 Task: In the sheet Budget Analysis ToolFont size of heading  18 Font style of dataoswald 'Font size of data '9 Alignment of headline & dataAlign center.   Fill color in heading, Red Font color of dataIn the sheet   Turbo Sales log   book
Action: Mouse moved to (345, 158)
Screenshot: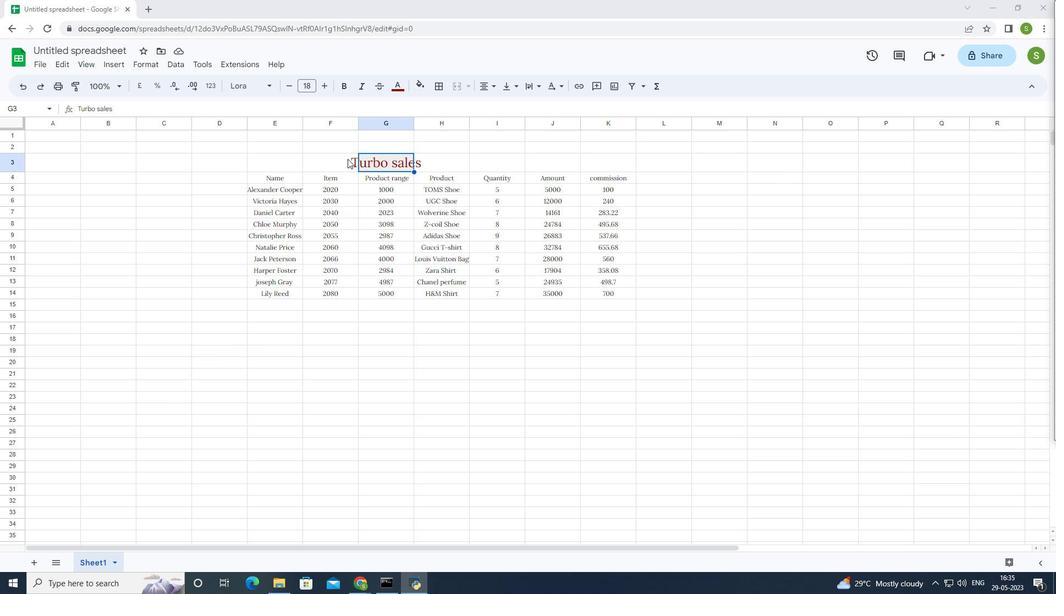
Action: Mouse pressed left at (345, 158)
Screenshot: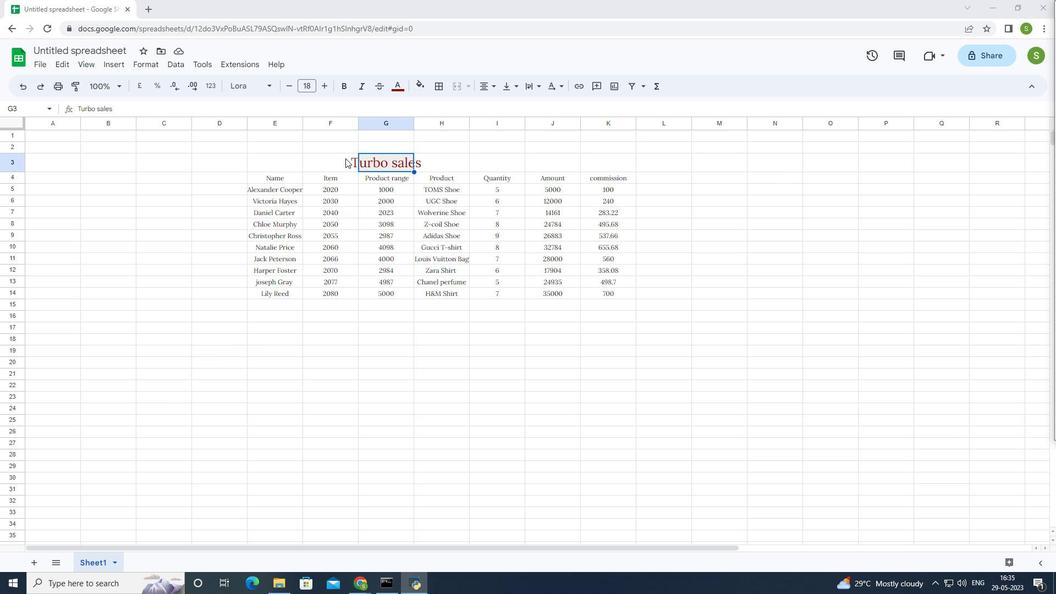 
Action: Mouse moved to (356, 155)
Screenshot: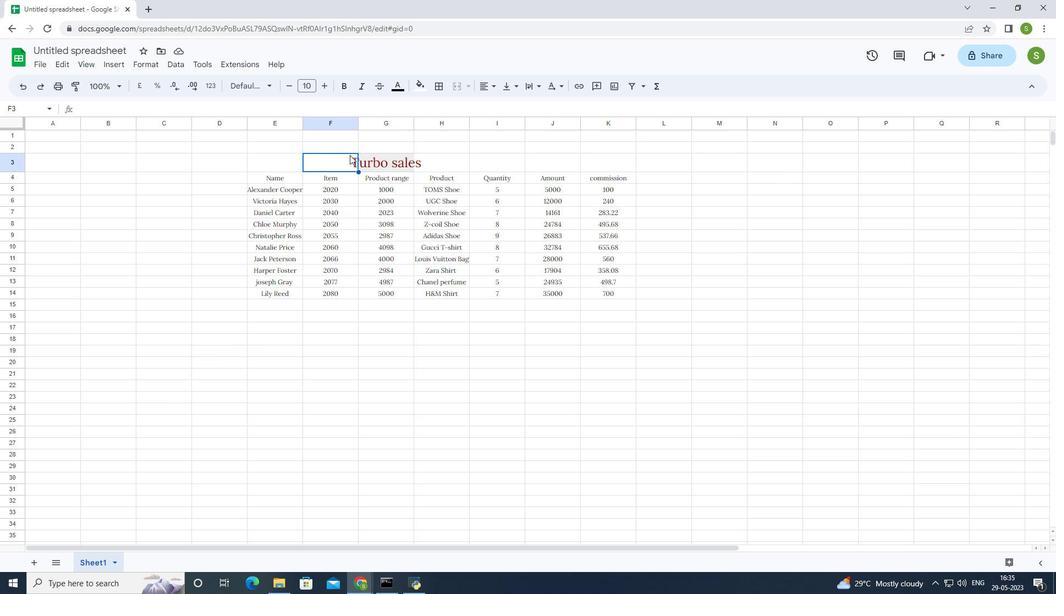 
Action: Mouse pressed left at (356, 155)
Screenshot: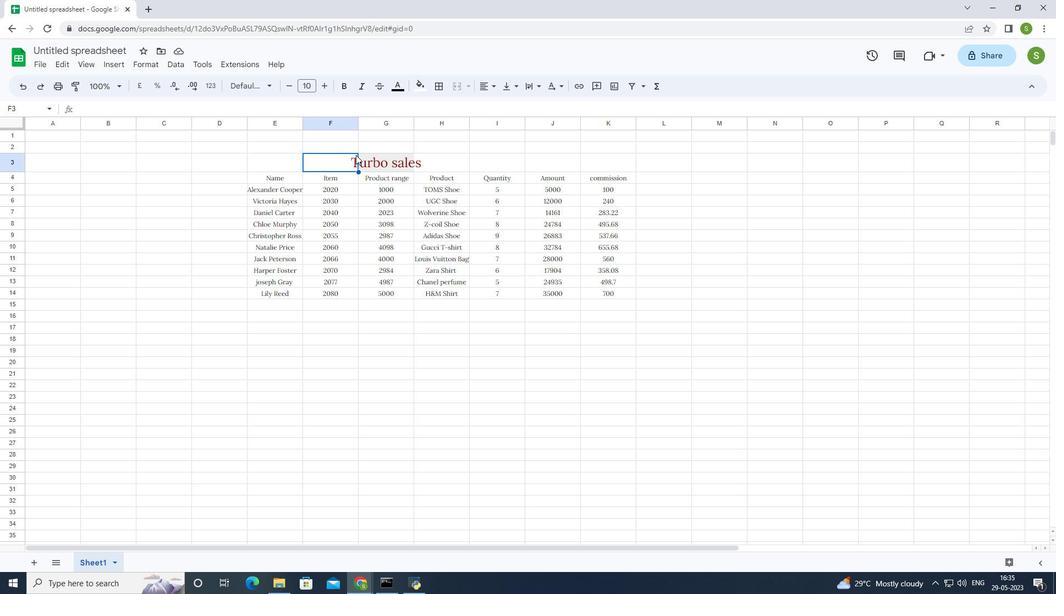 
Action: Mouse moved to (325, 84)
Screenshot: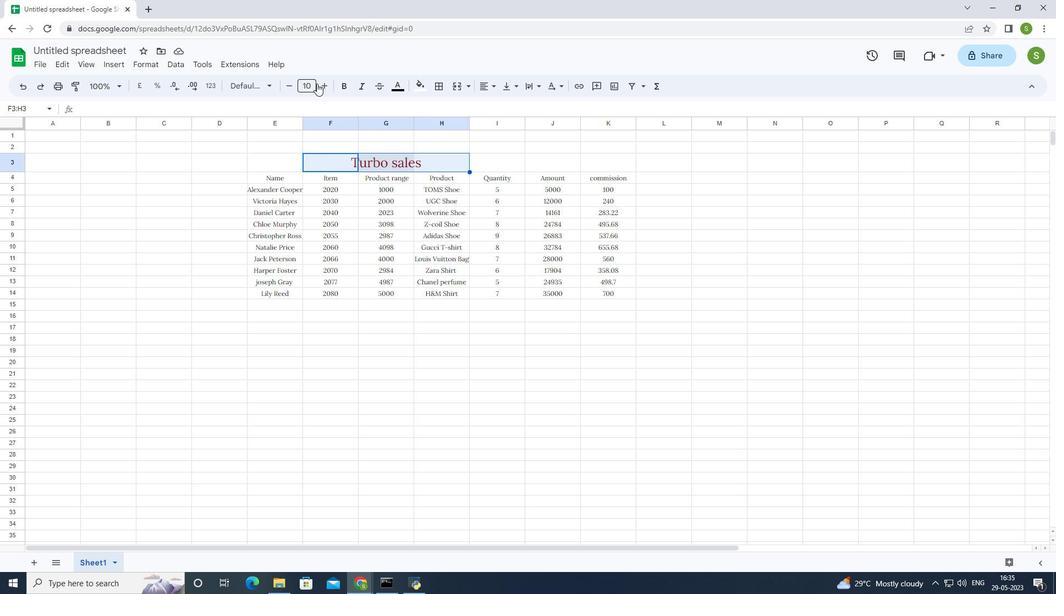 
Action: Mouse pressed left at (325, 84)
Screenshot: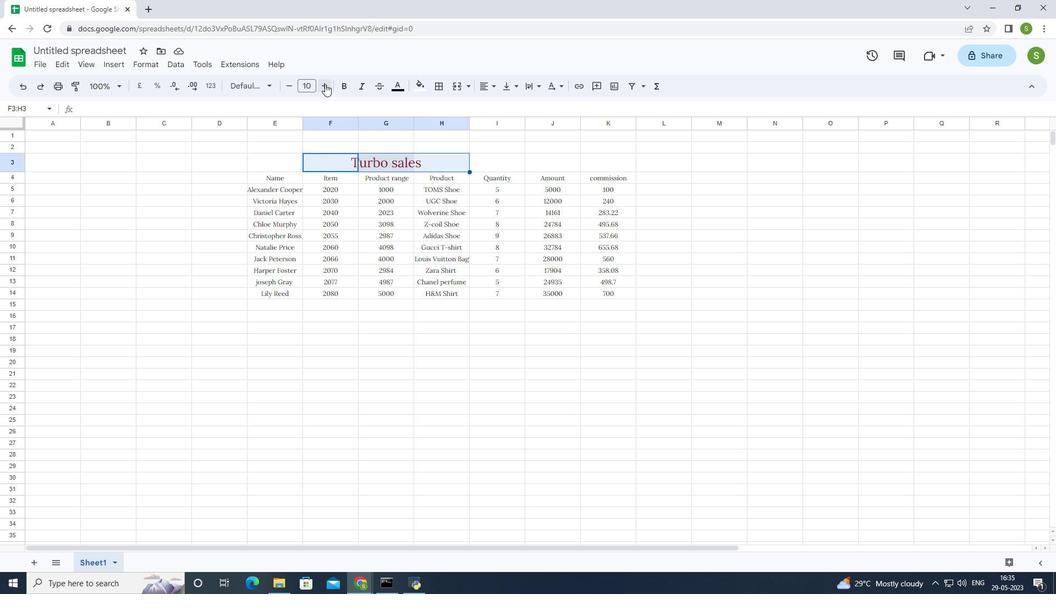 
Action: Mouse pressed left at (325, 84)
Screenshot: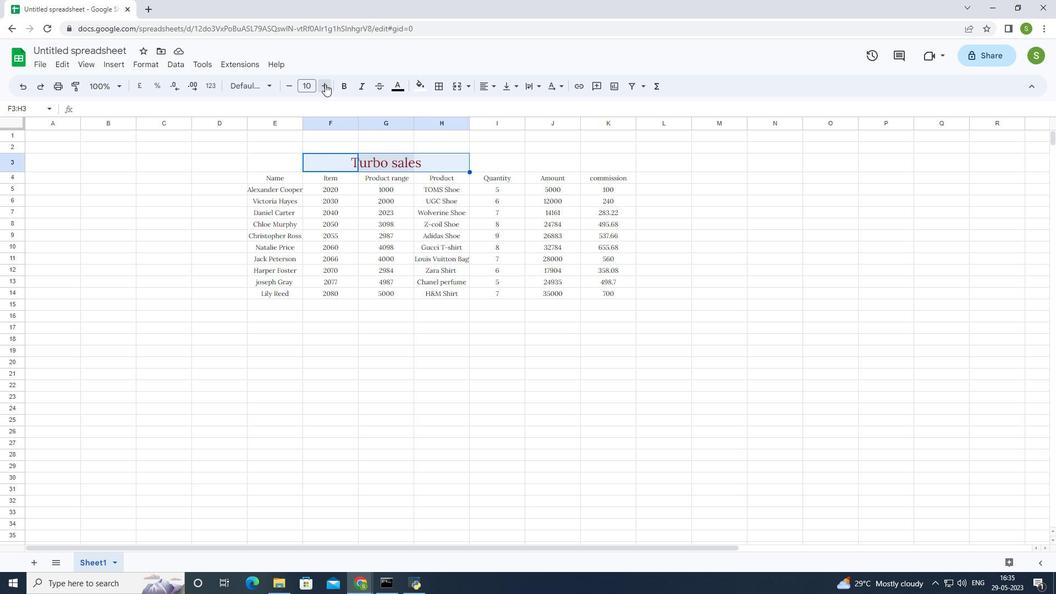 
Action: Mouse moved to (325, 84)
Screenshot: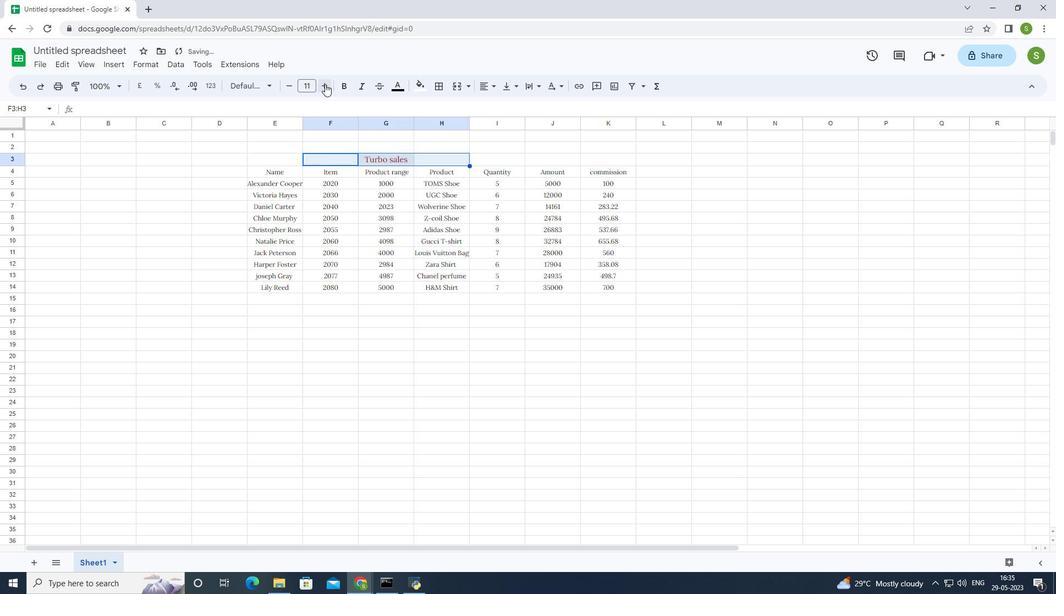 
Action: Mouse pressed left at (325, 84)
Screenshot: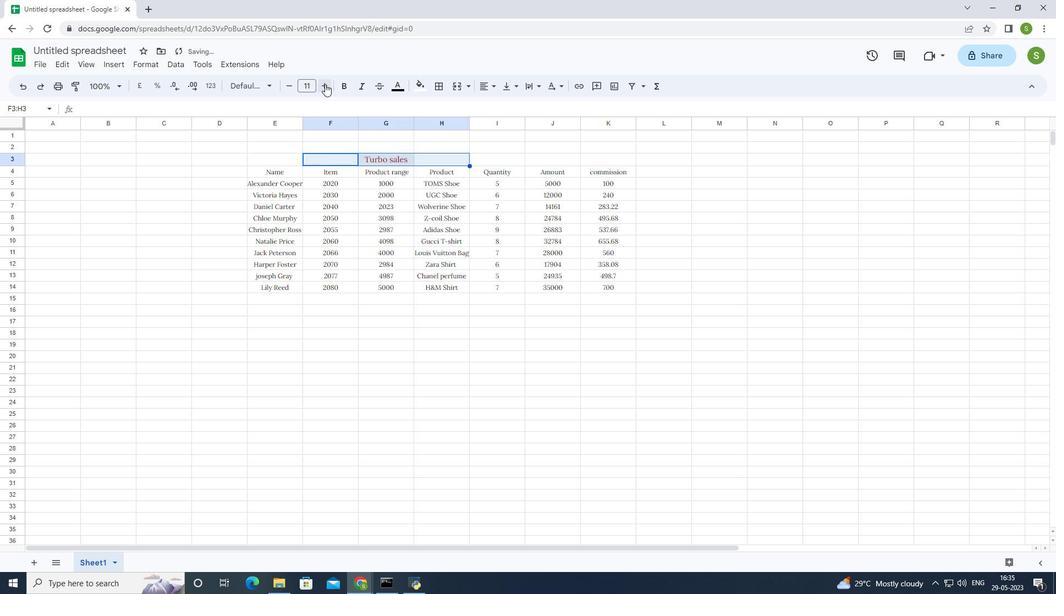 
Action: Mouse moved to (325, 85)
Screenshot: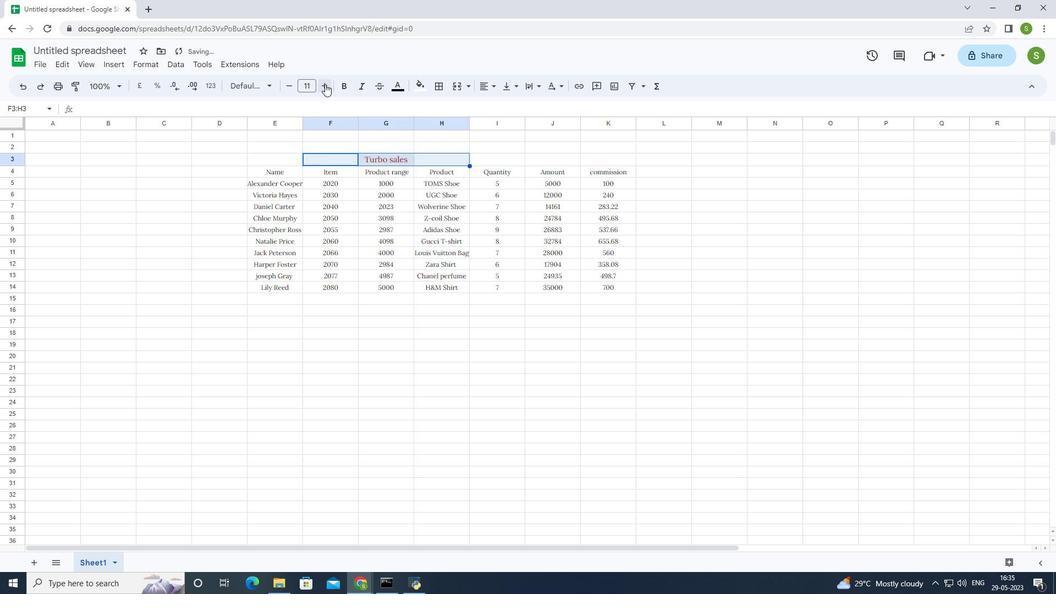 
Action: Mouse pressed left at (325, 85)
Screenshot: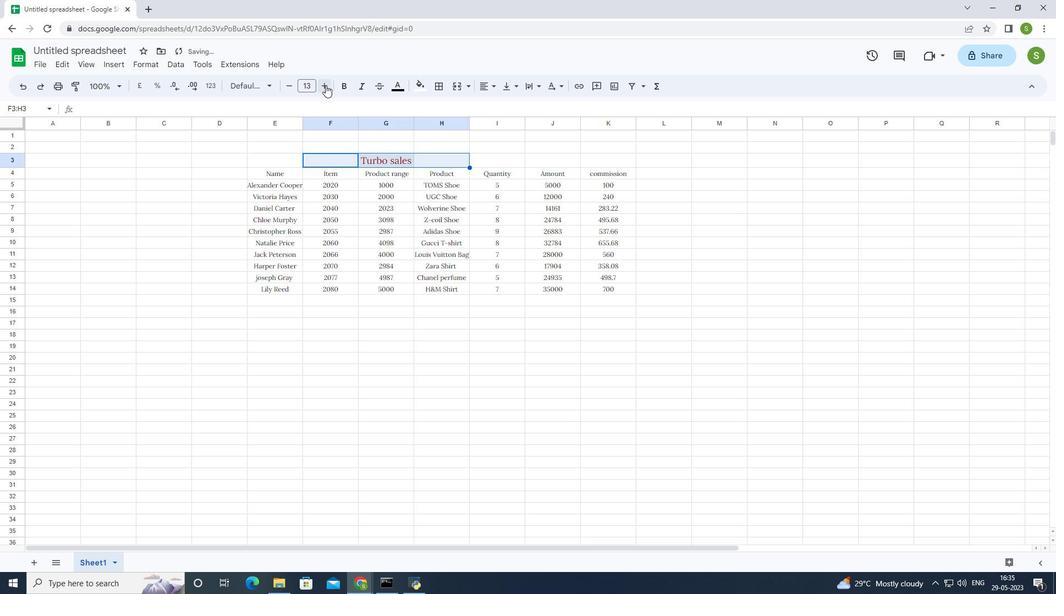 
Action: Mouse pressed left at (325, 85)
Screenshot: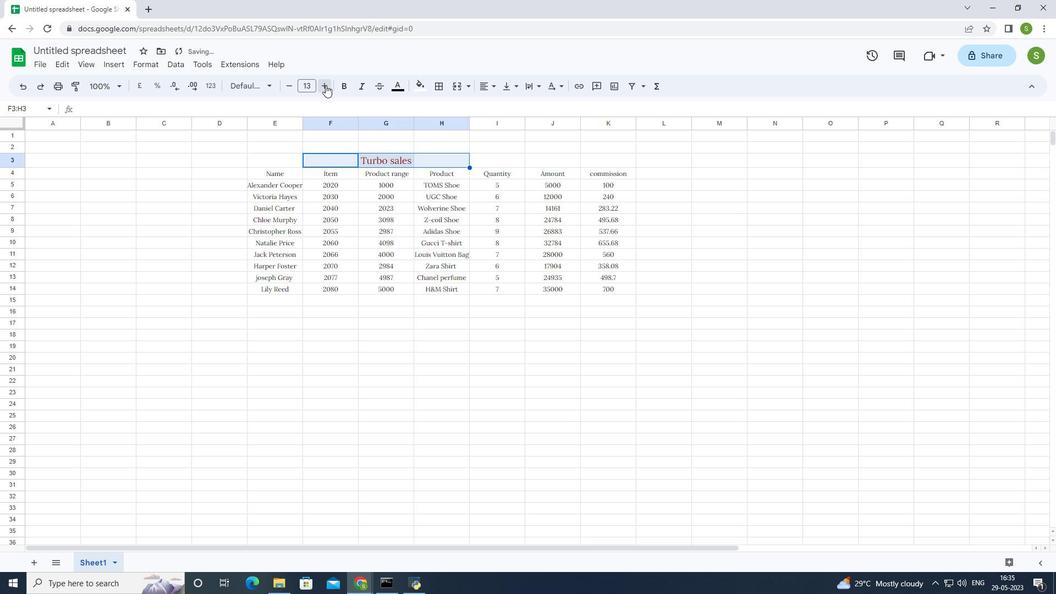 
Action: Mouse pressed left at (325, 85)
Screenshot: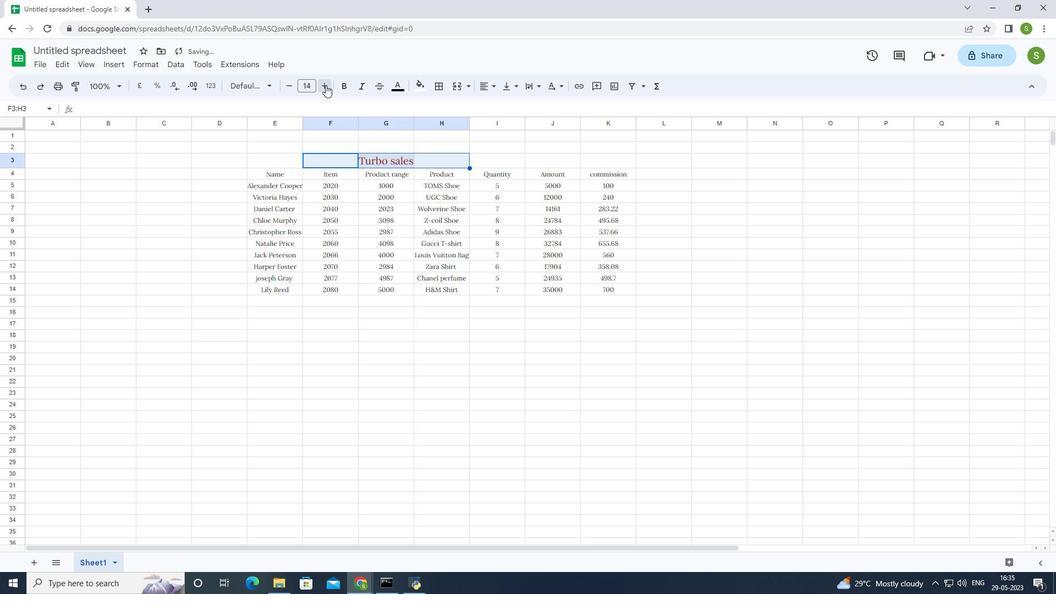
Action: Mouse pressed left at (325, 85)
Screenshot: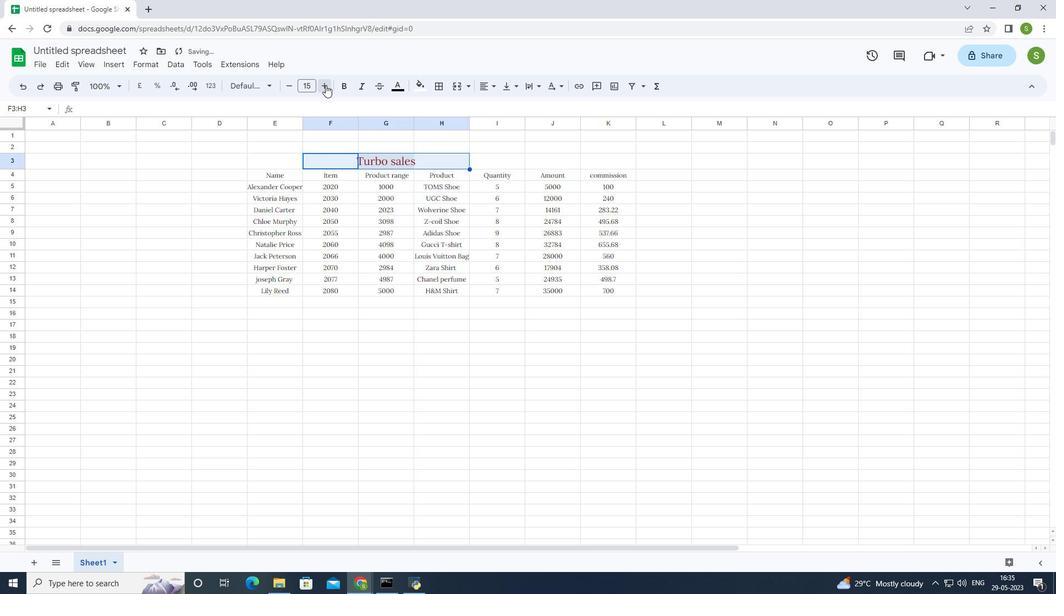 
Action: Mouse pressed left at (325, 85)
Screenshot: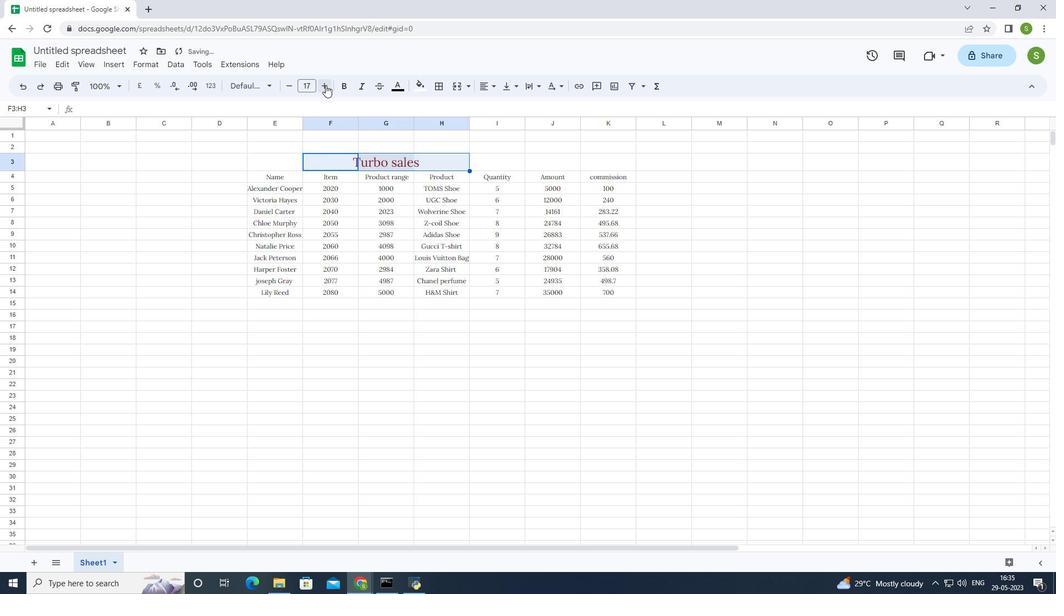 
Action: Mouse moved to (418, 81)
Screenshot: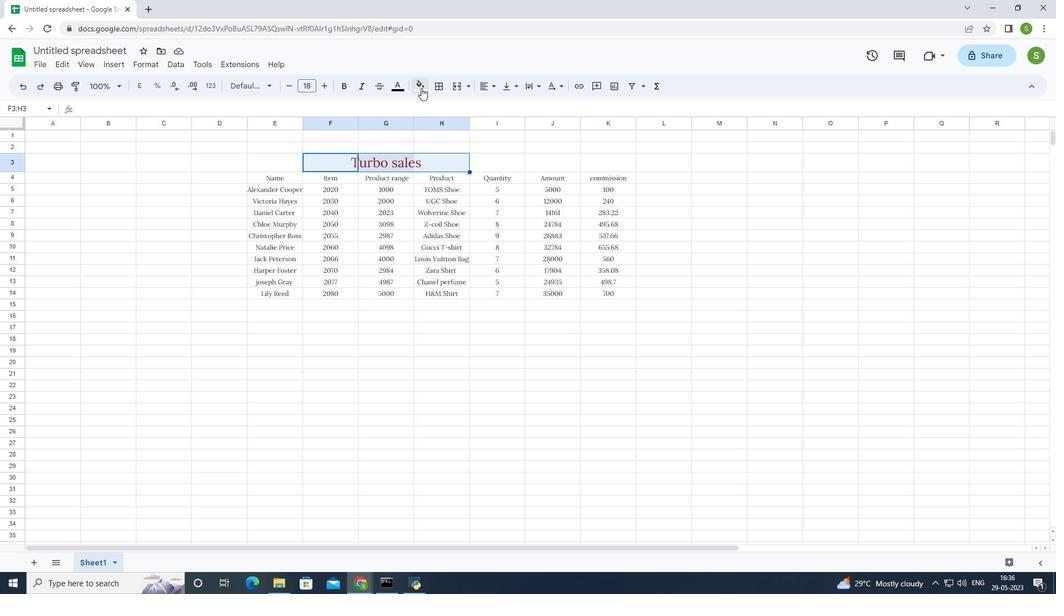 
Action: Mouse pressed left at (418, 81)
Screenshot: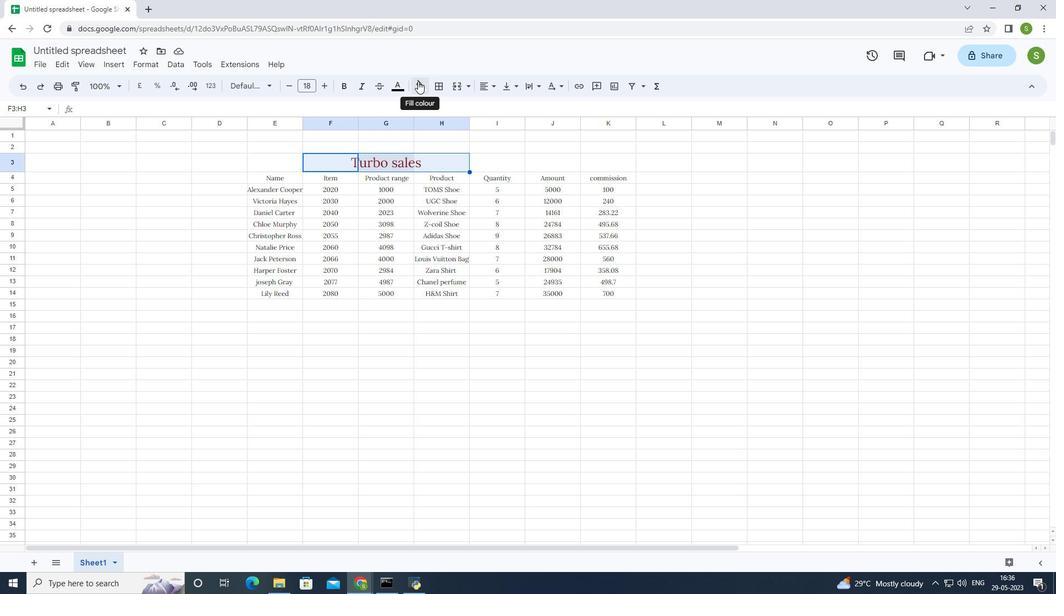 
Action: Mouse moved to (433, 133)
Screenshot: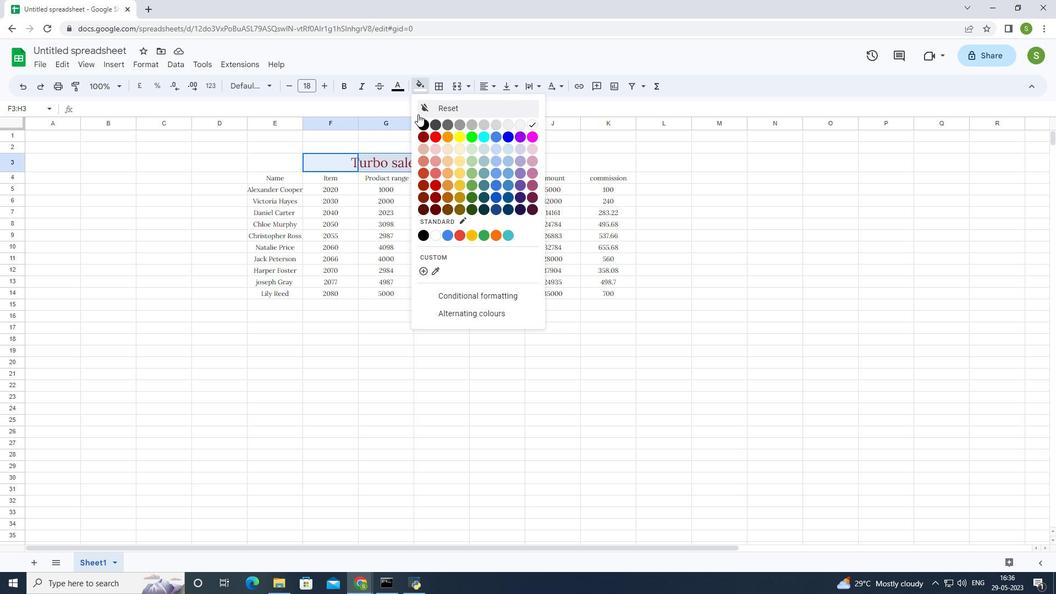 
Action: Mouse pressed left at (433, 133)
Screenshot: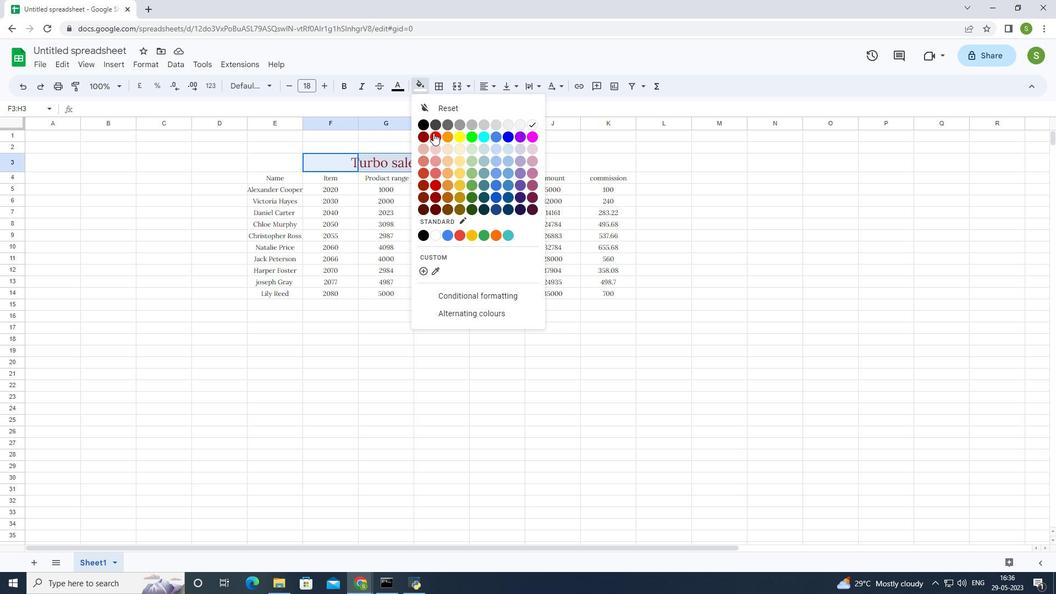 
Action: Mouse moved to (259, 173)
Screenshot: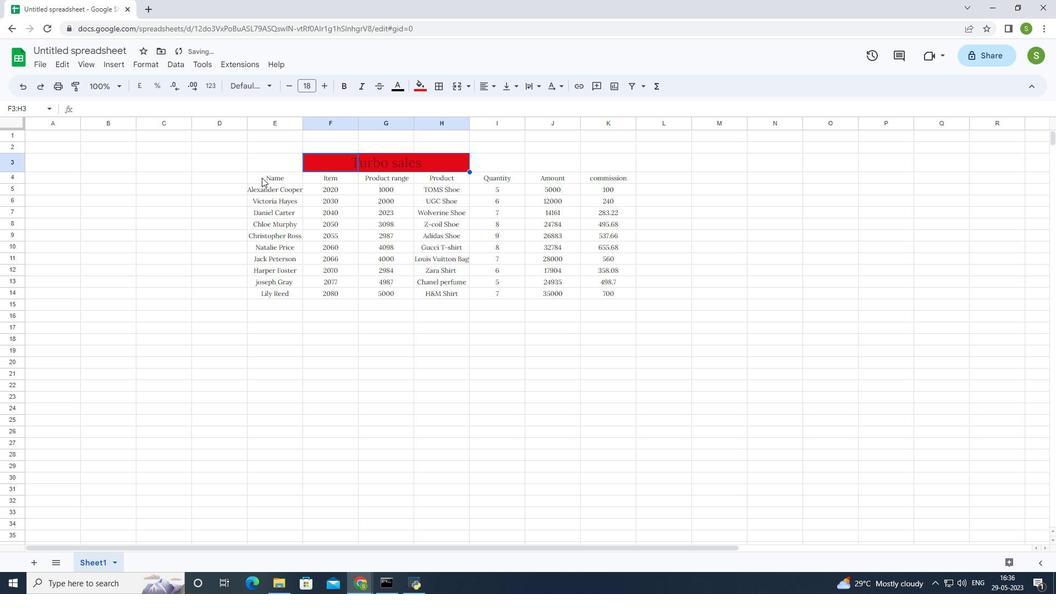 
Action: Mouse pressed left at (259, 173)
Screenshot: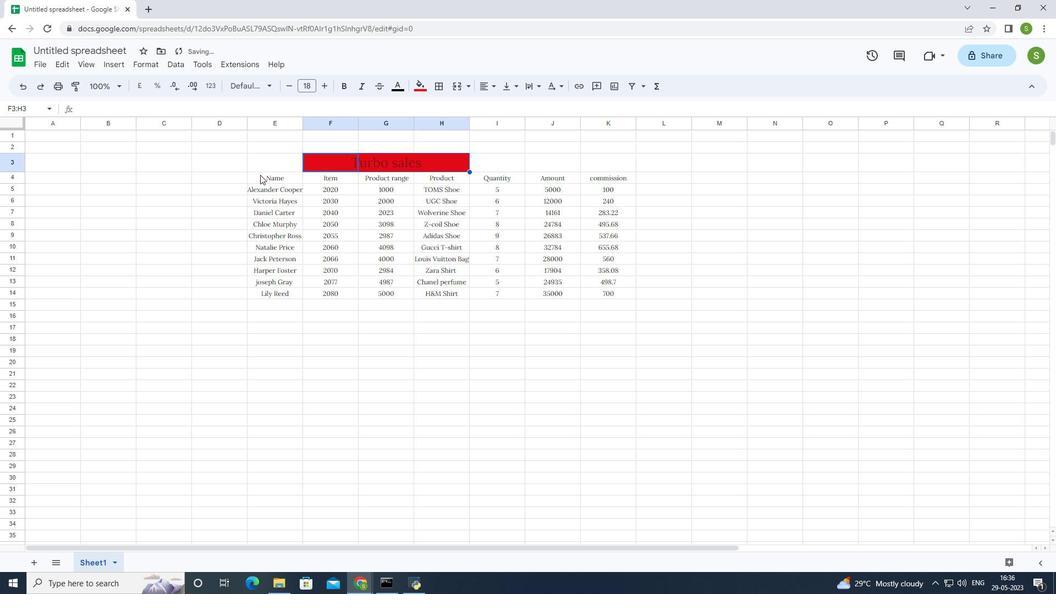 
Action: Mouse moved to (392, 81)
Screenshot: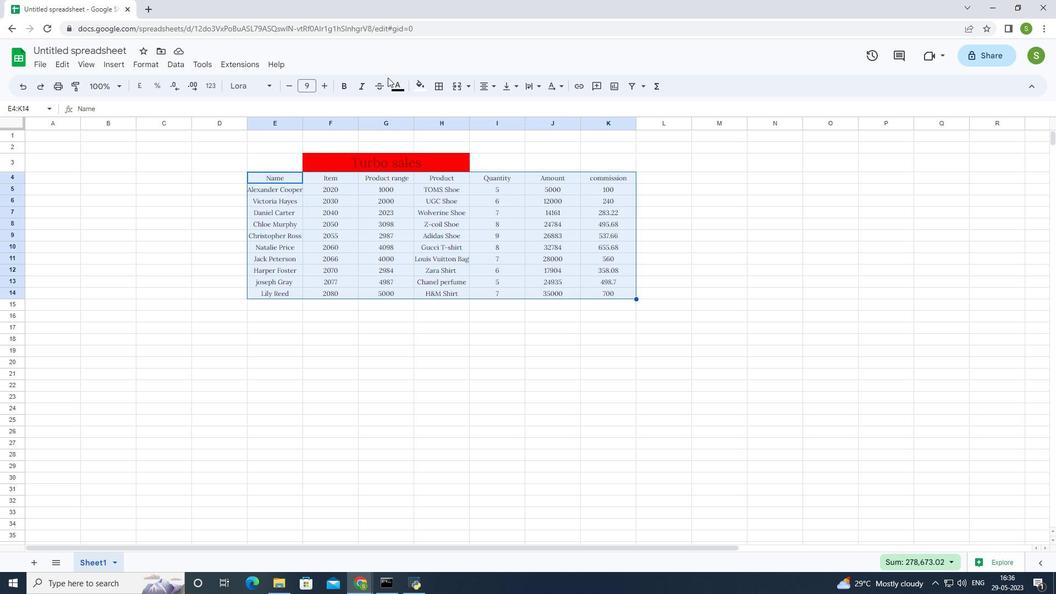 
Action: Mouse pressed left at (392, 81)
Screenshot: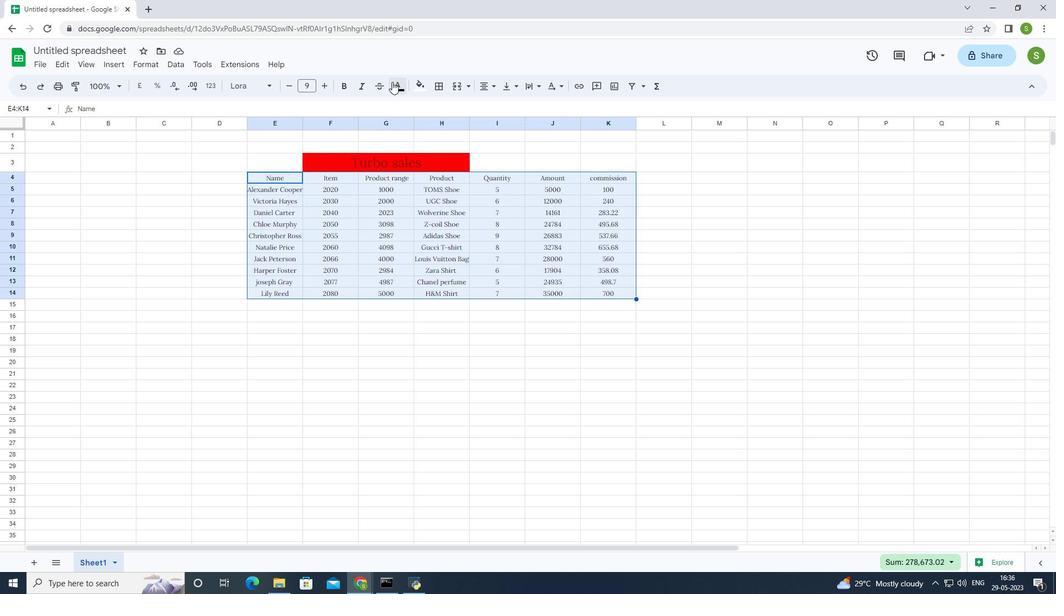 
Action: Mouse moved to (413, 138)
Screenshot: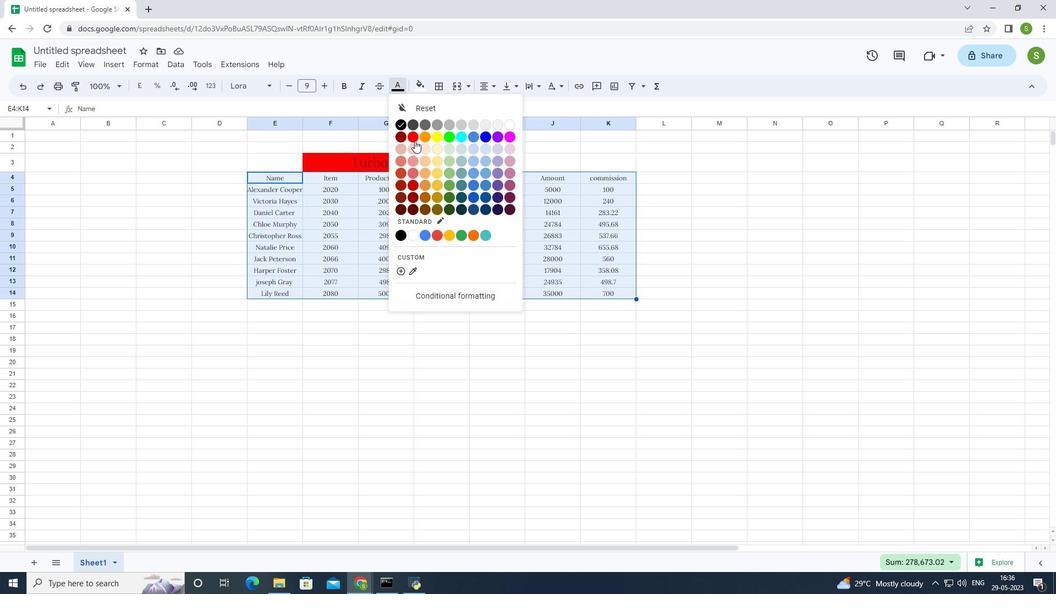 
Action: Mouse pressed left at (413, 138)
Screenshot: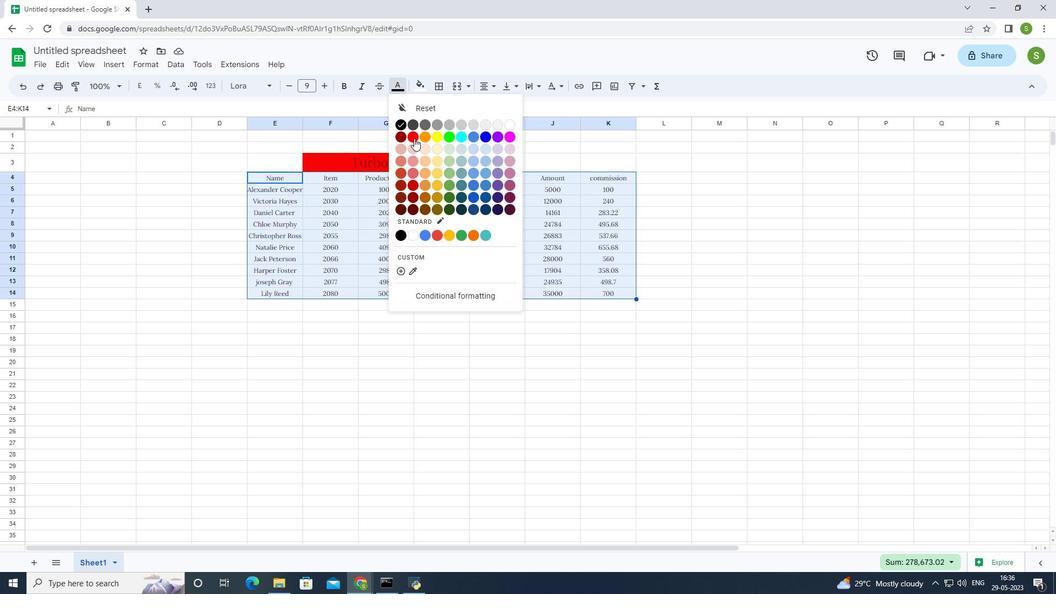 
Action: Mouse moved to (649, 211)
Screenshot: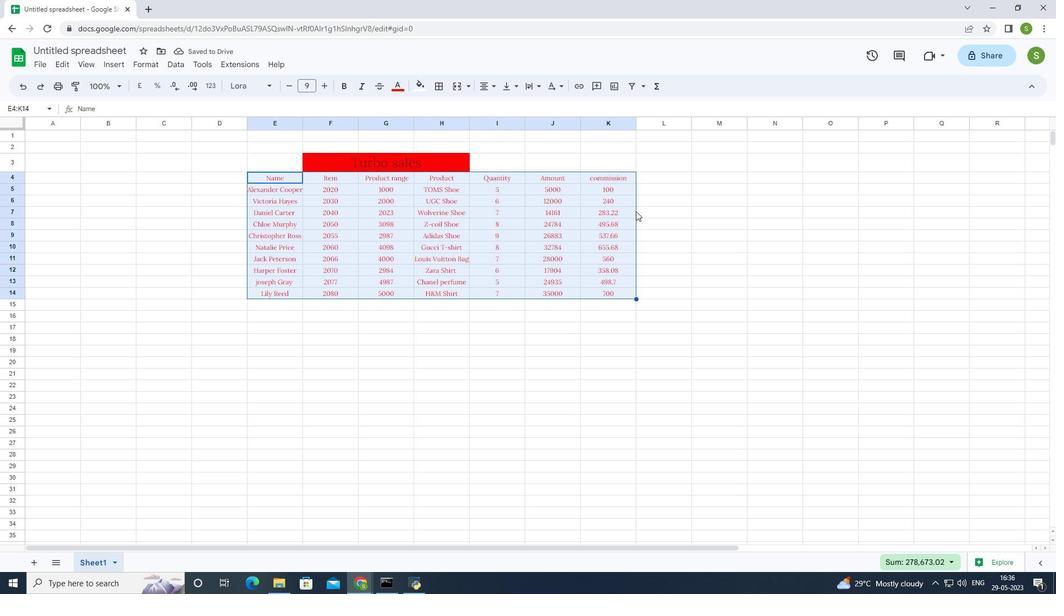 
Action: Mouse pressed left at (649, 211)
Screenshot: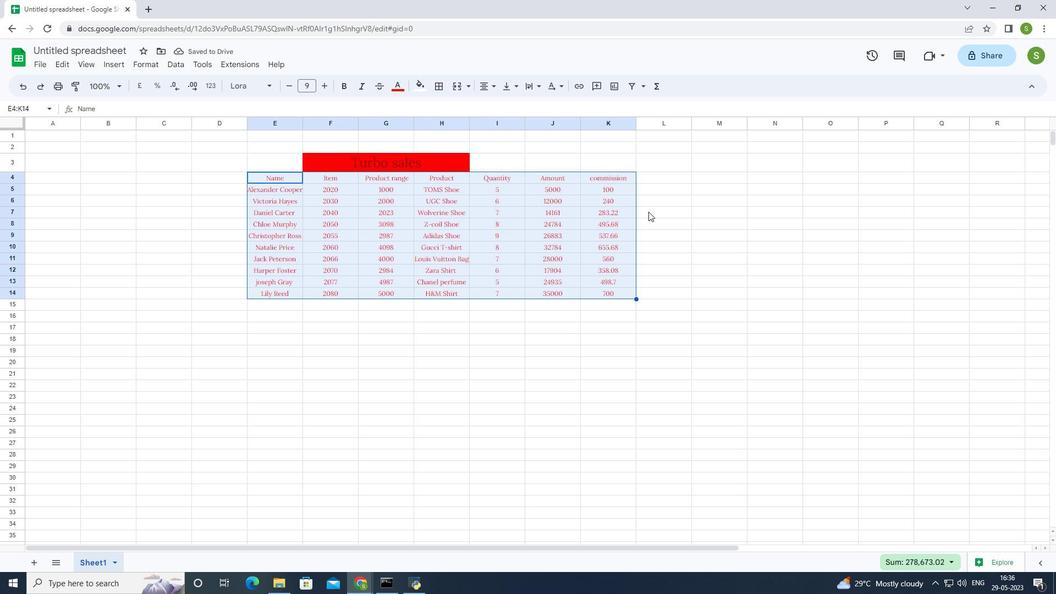 
Action: Mouse moved to (455, 272)
Screenshot: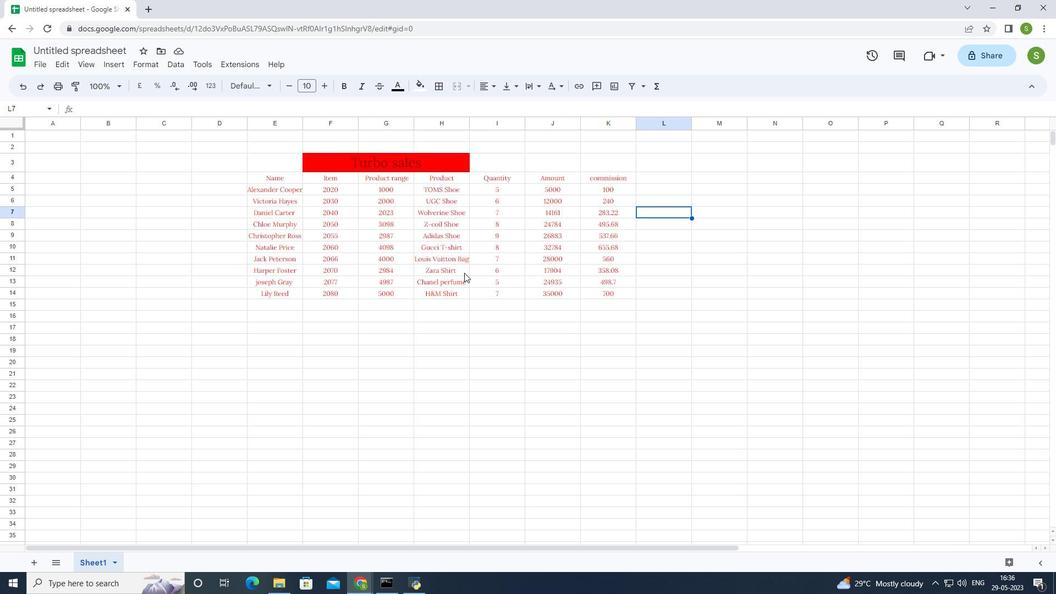
